 Task: Apply Heading 1 to the comment "Develop new Website" in the card.
Action: Mouse pressed left at (798, 236)
Screenshot: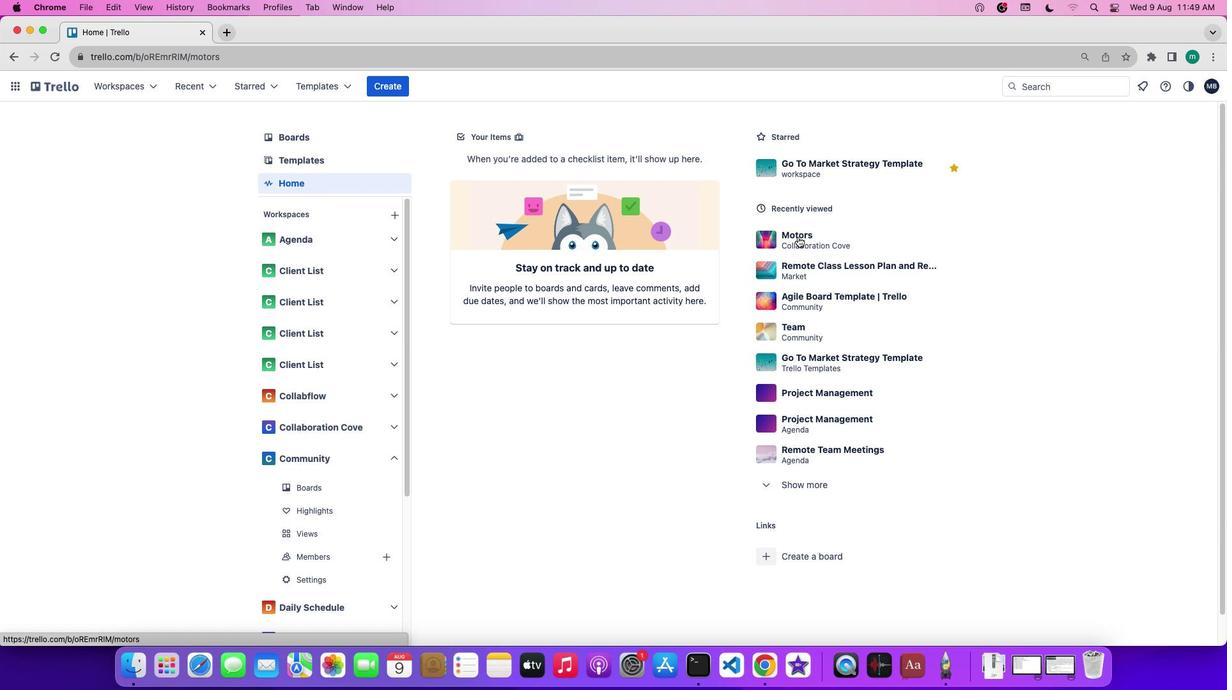 
Action: Mouse moved to (335, 436)
Screenshot: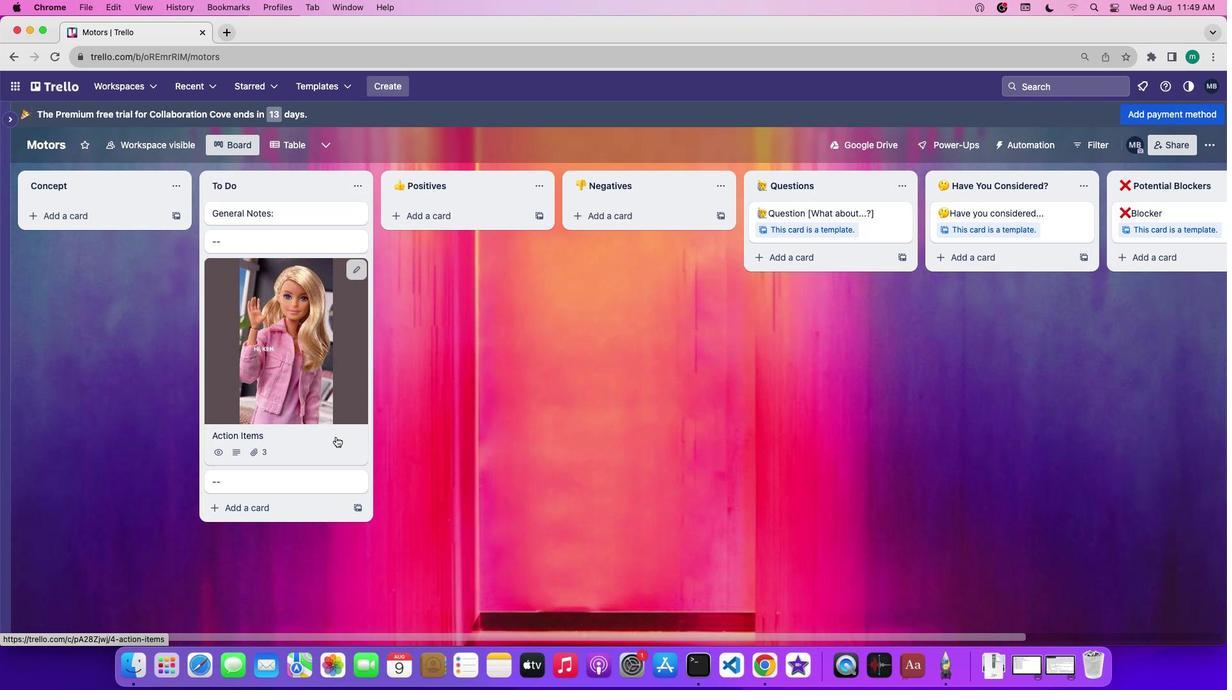 
Action: Mouse pressed left at (335, 436)
Screenshot: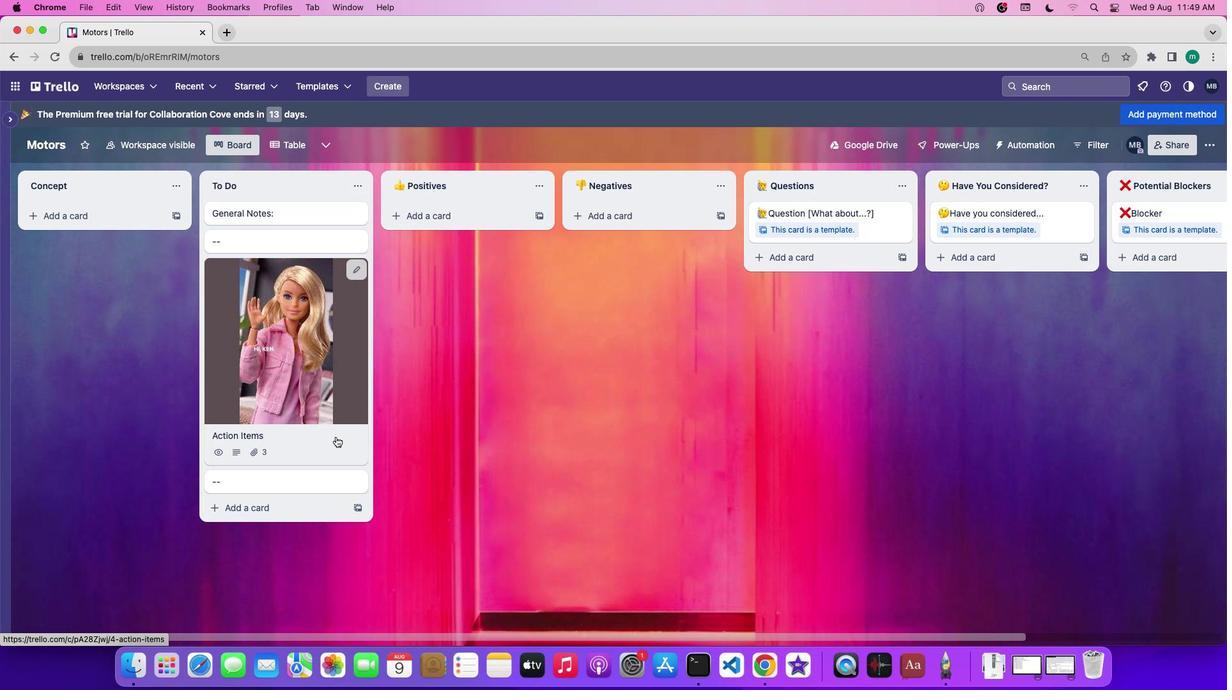 
Action: Mouse moved to (606, 481)
Screenshot: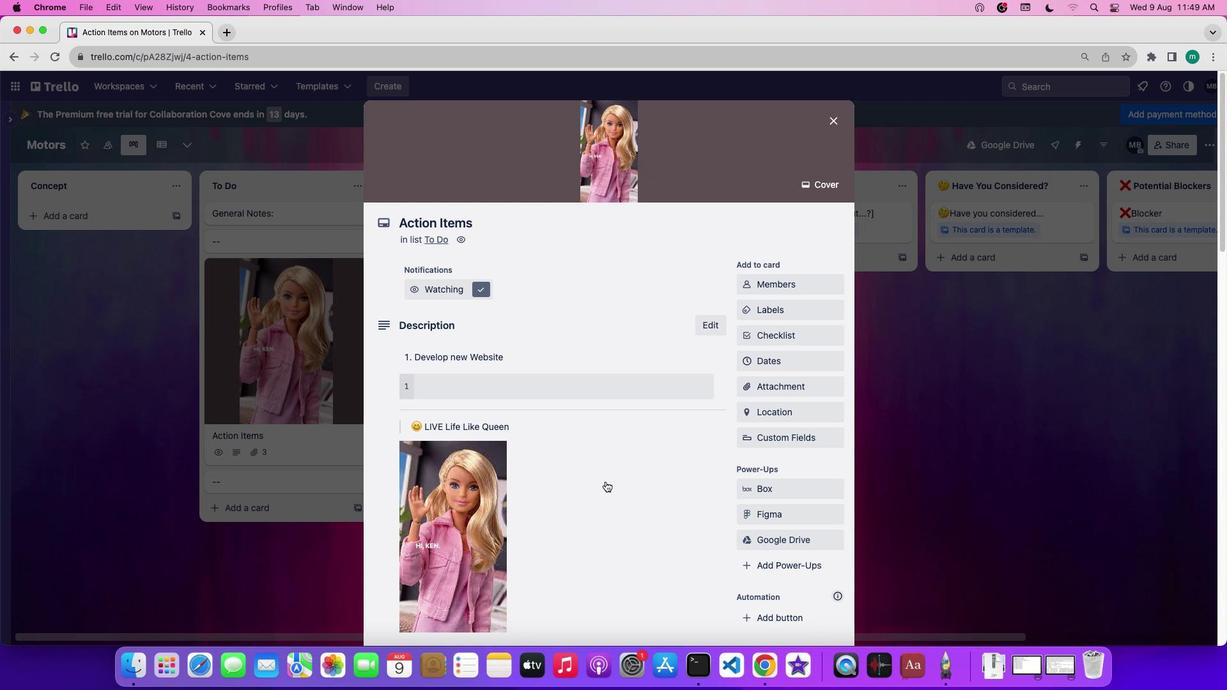 
Action: Mouse scrolled (606, 481) with delta (0, 0)
Screenshot: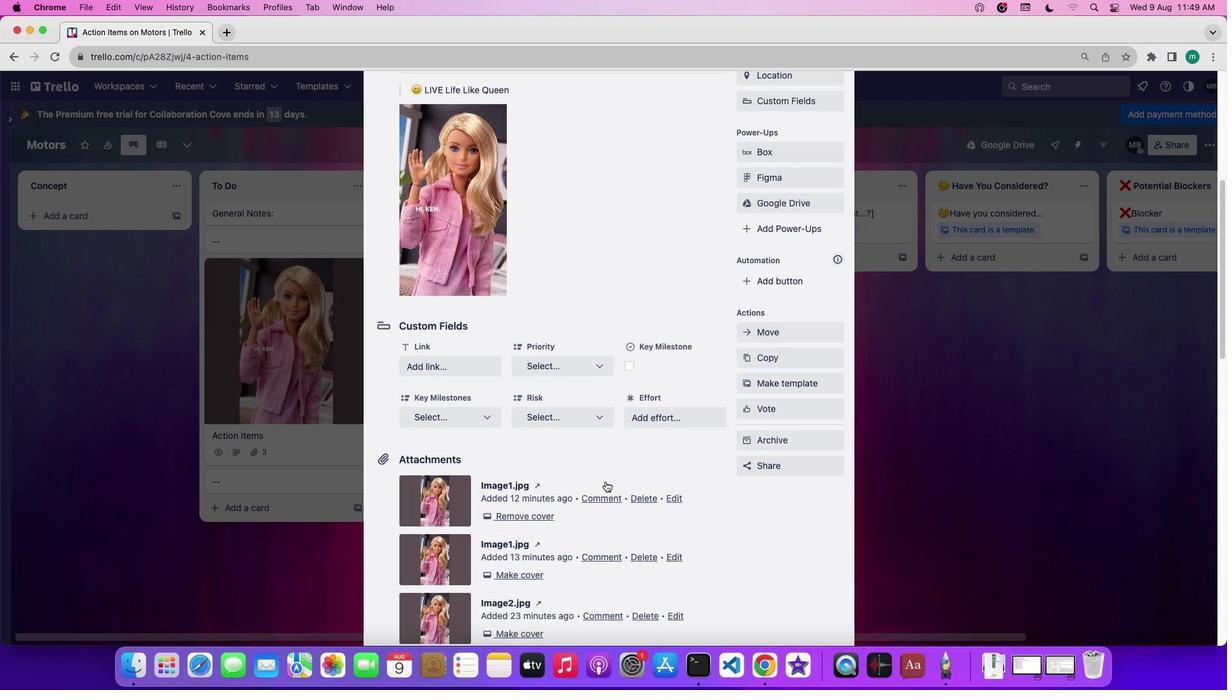 
Action: Mouse scrolled (606, 481) with delta (0, 0)
Screenshot: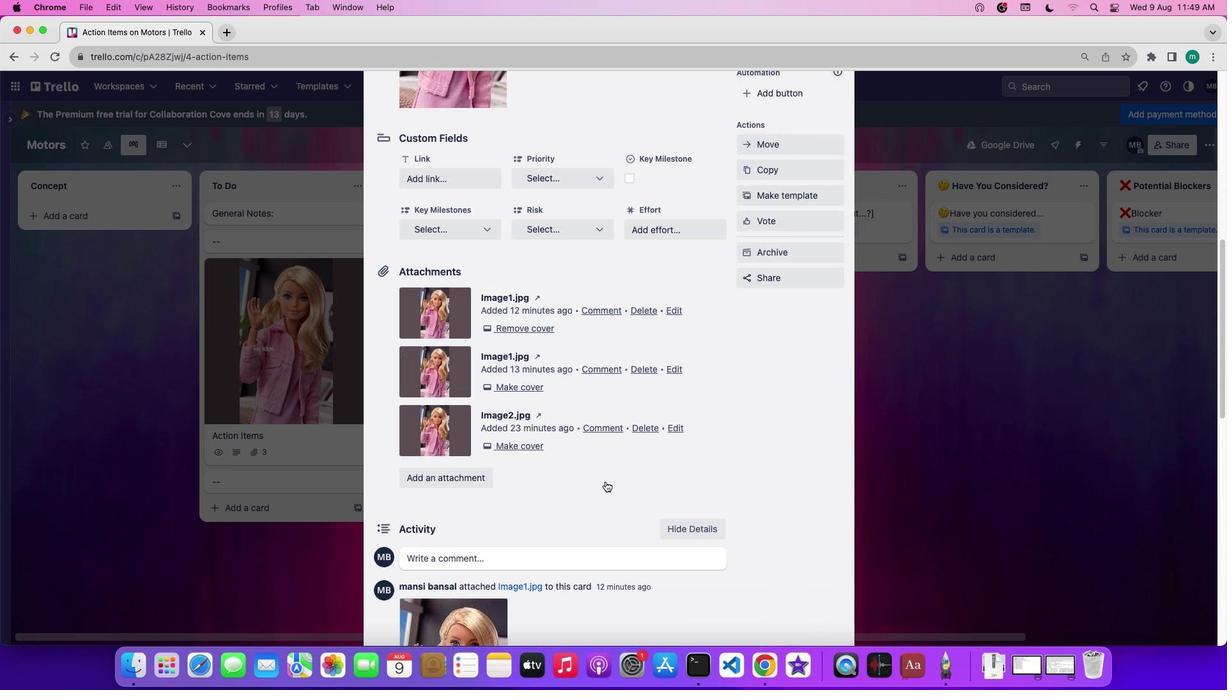 
Action: Mouse scrolled (606, 481) with delta (0, -1)
Screenshot: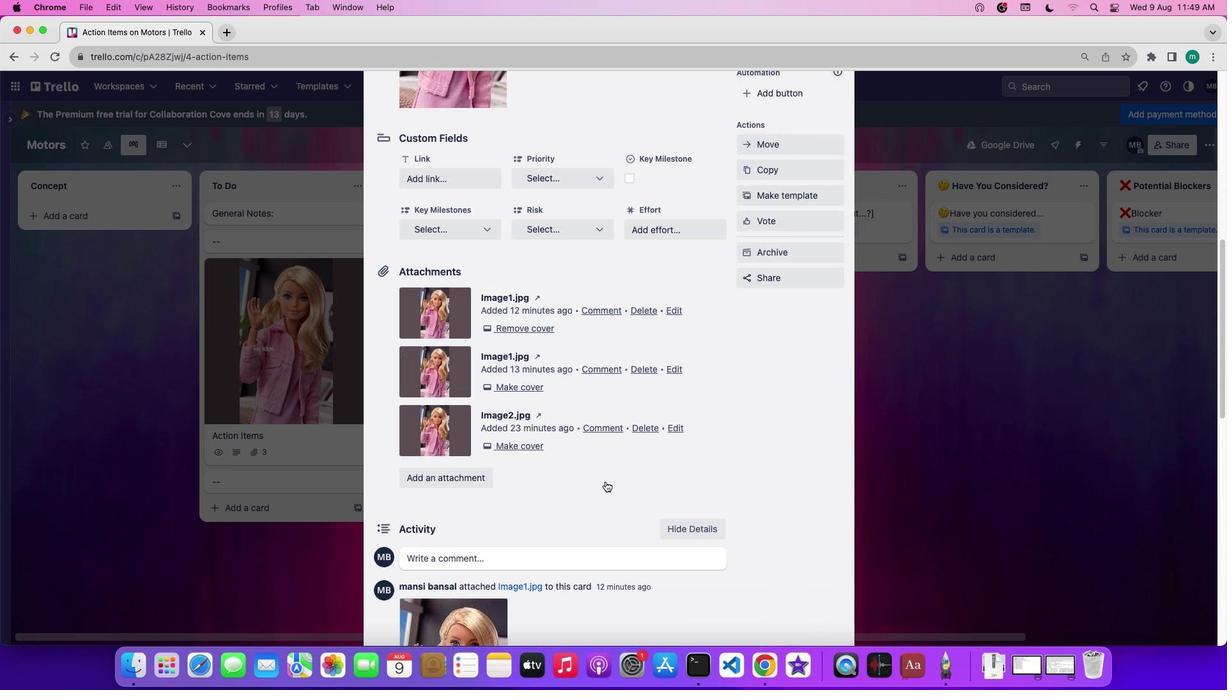 
Action: Mouse scrolled (606, 481) with delta (0, -3)
Screenshot: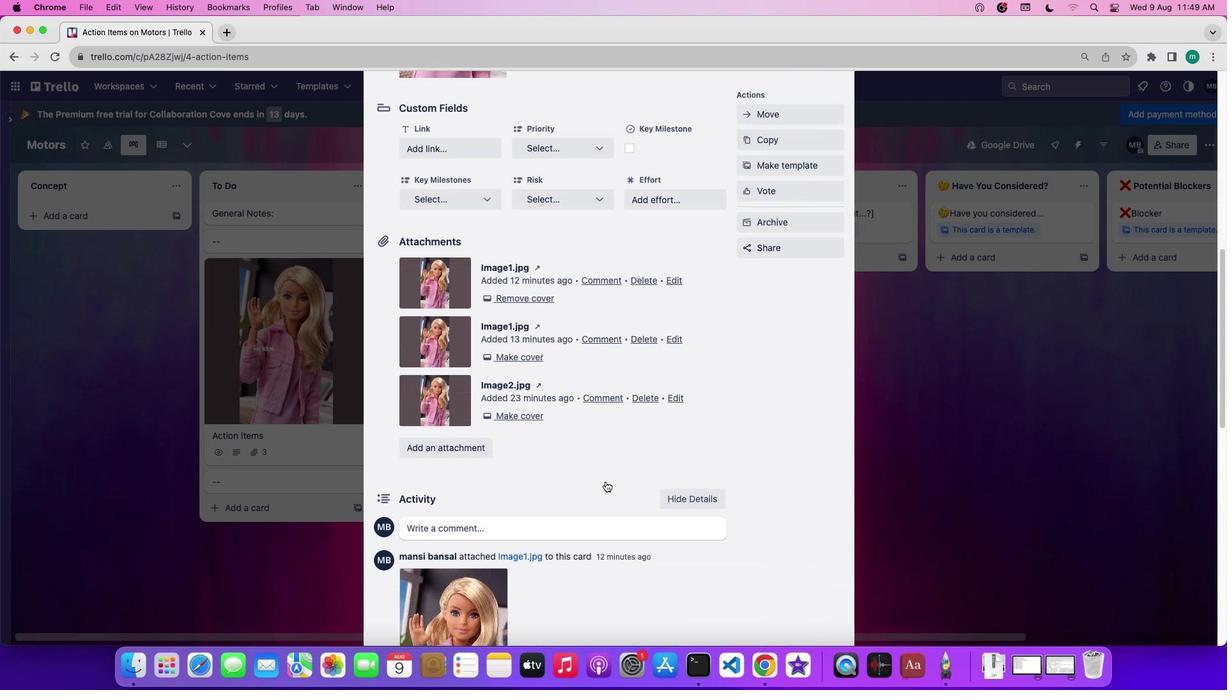 
Action: Mouse scrolled (606, 481) with delta (0, -3)
Screenshot: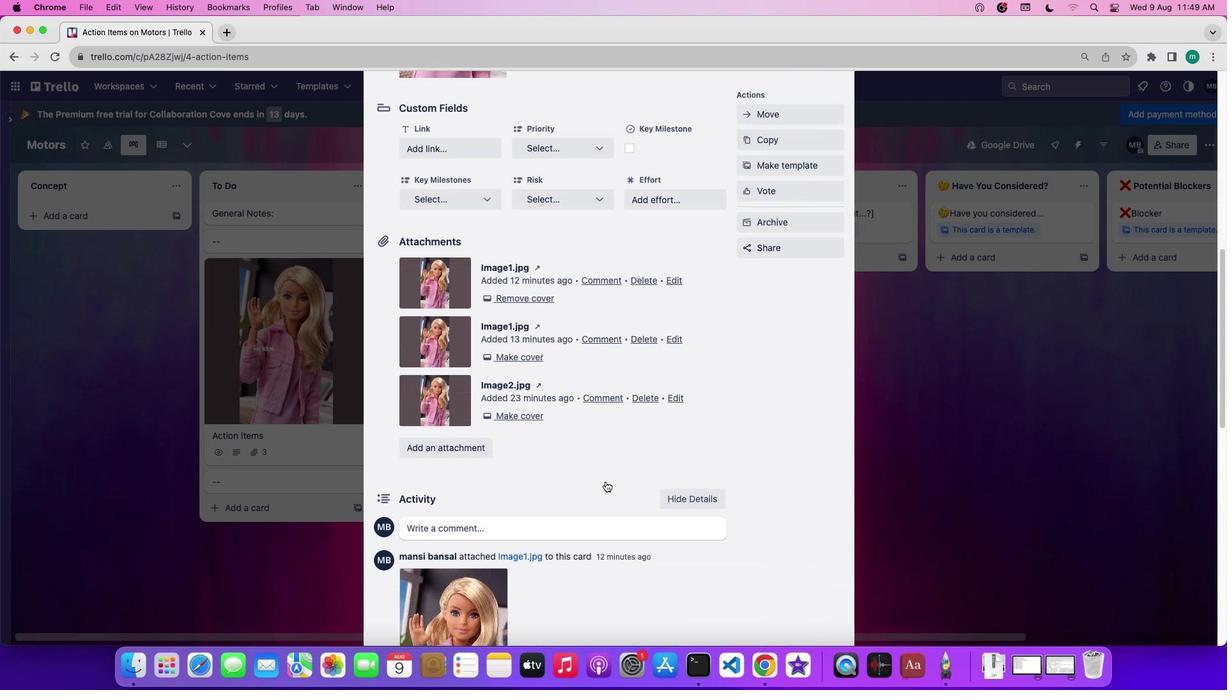 
Action: Mouse scrolled (606, 481) with delta (0, -3)
Screenshot: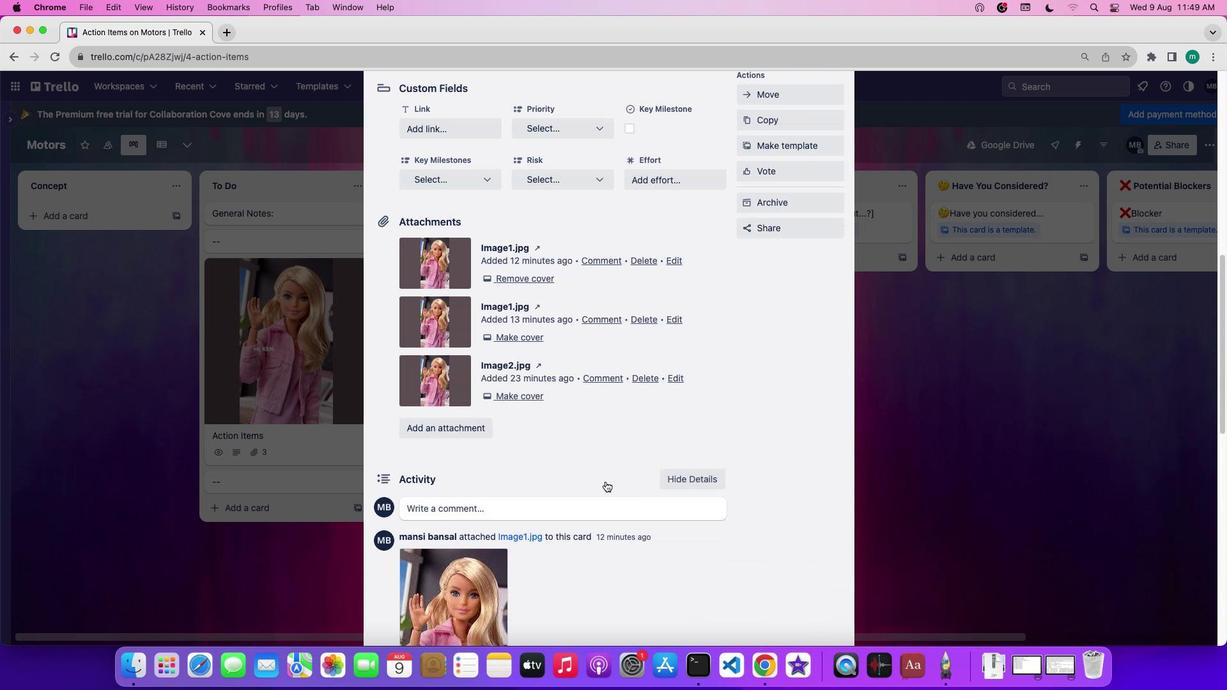 
Action: Mouse scrolled (606, 481) with delta (0, 0)
Screenshot: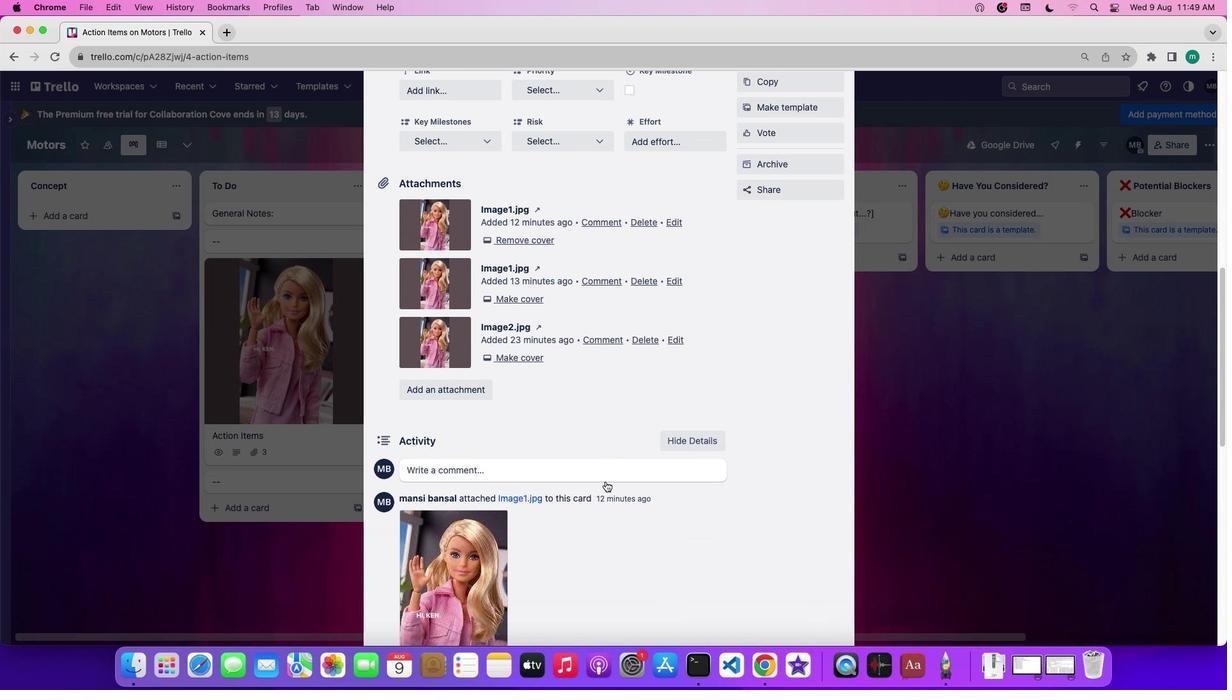 
Action: Mouse scrolled (606, 481) with delta (0, 0)
Screenshot: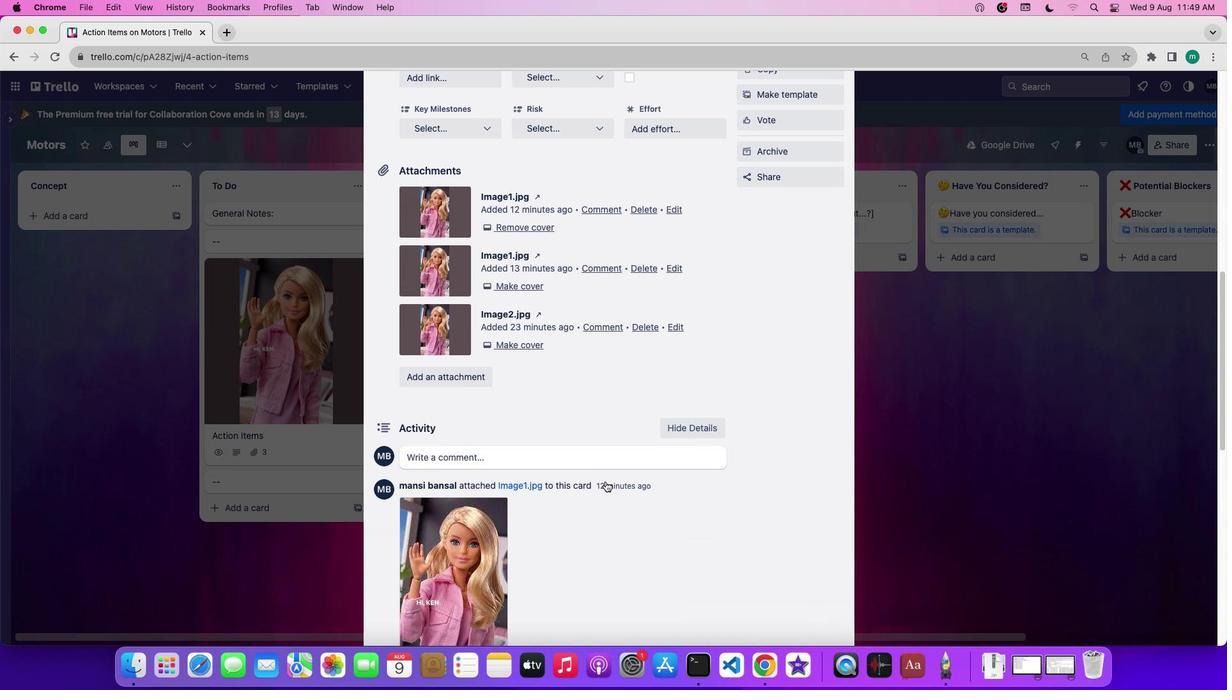 
Action: Mouse scrolled (606, 481) with delta (0, -1)
Screenshot: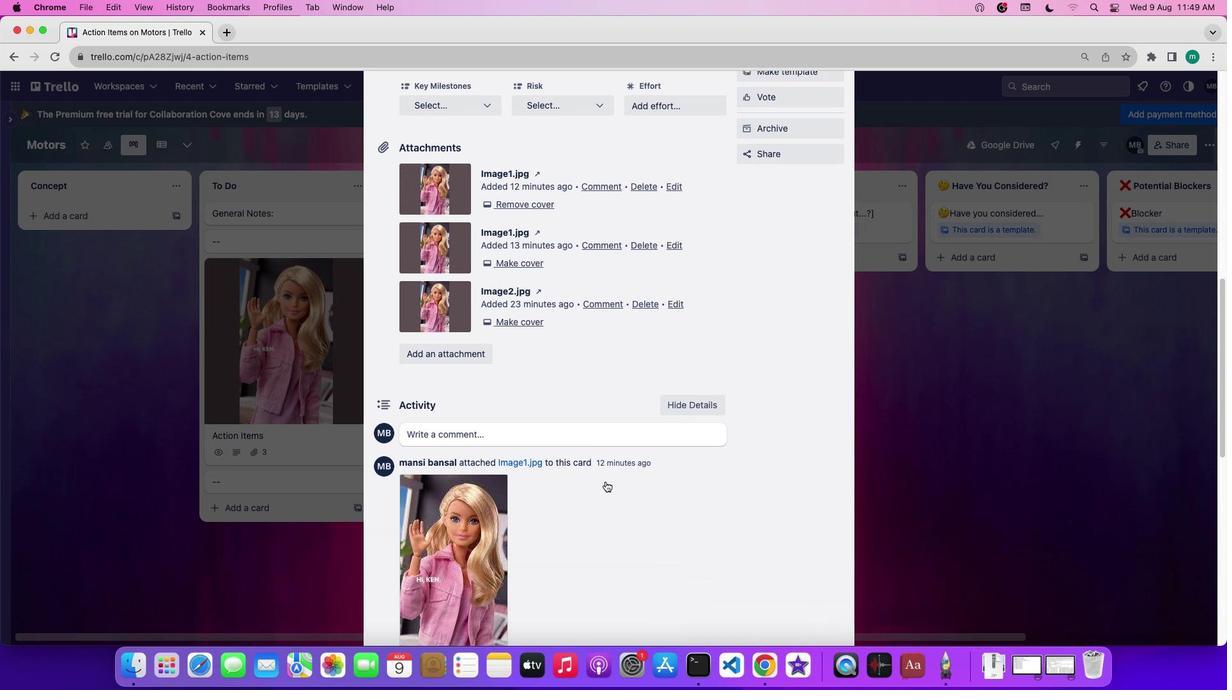 
Action: Mouse moved to (498, 412)
Screenshot: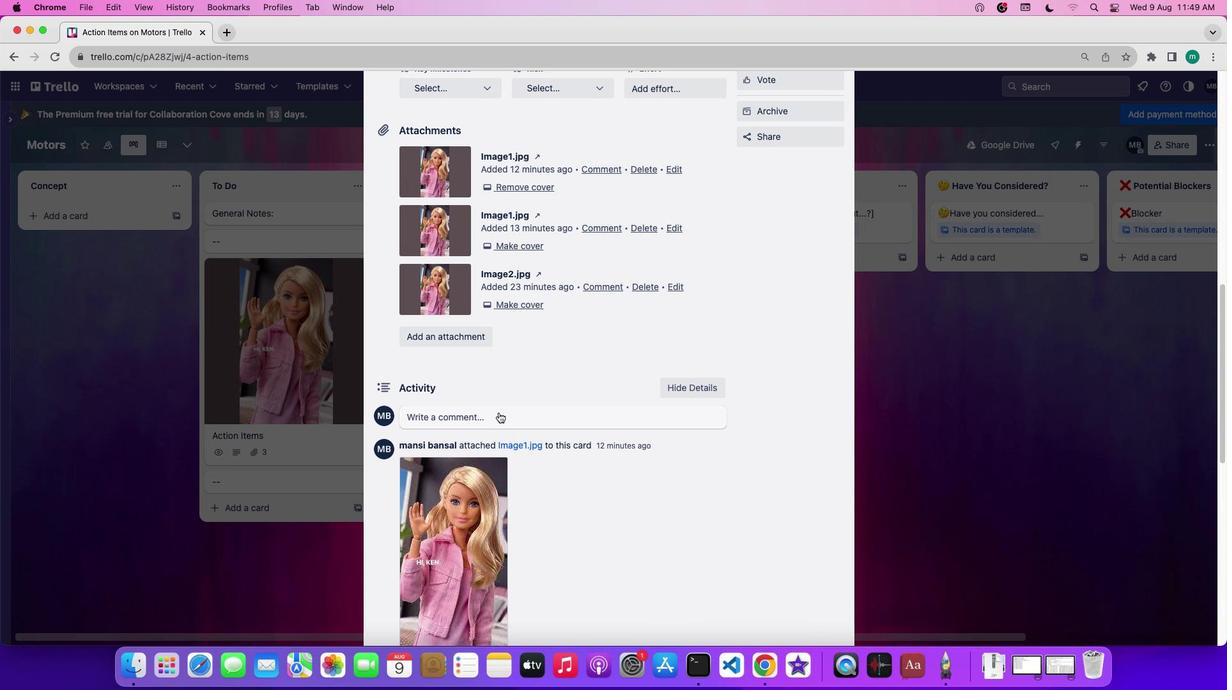 
Action: Mouse pressed left at (498, 412)
Screenshot: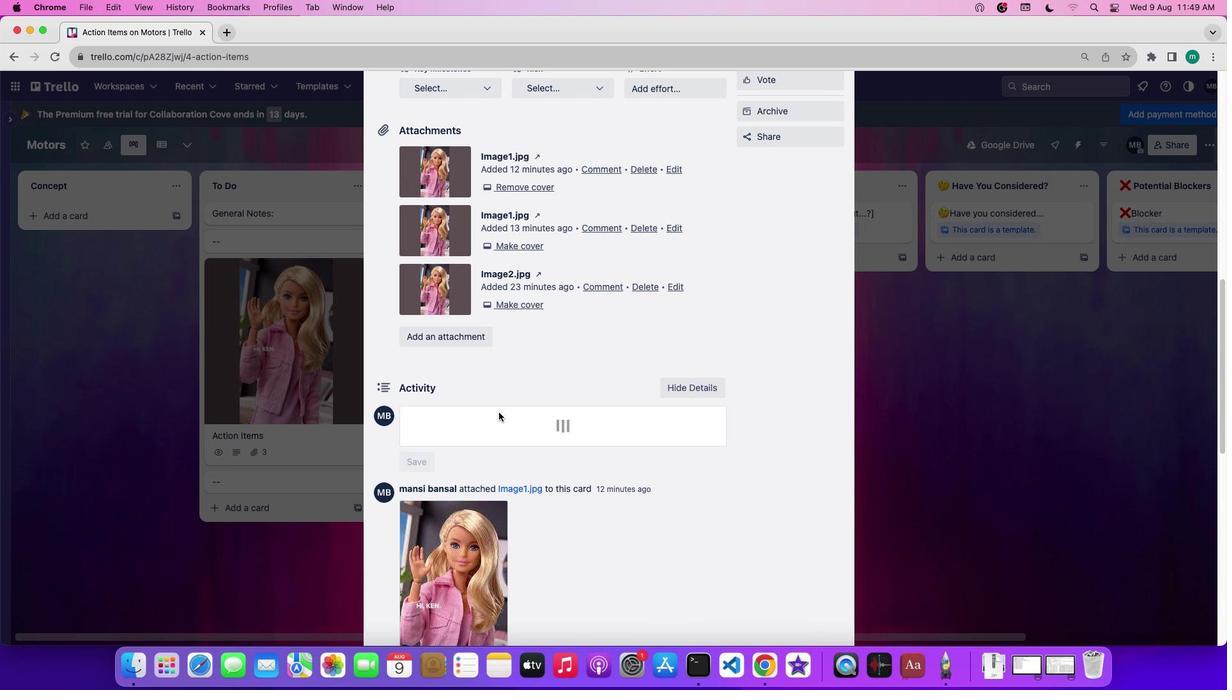 
Action: Mouse moved to (420, 418)
Screenshot: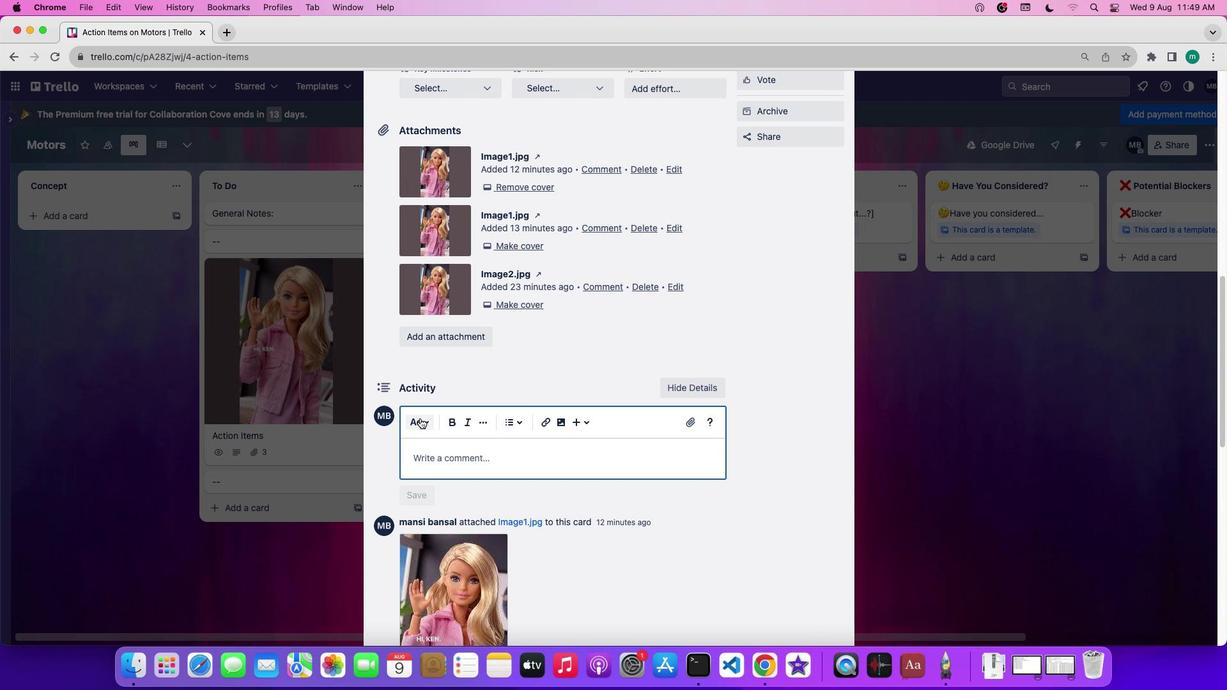 
Action: Mouse pressed left at (420, 418)
Screenshot: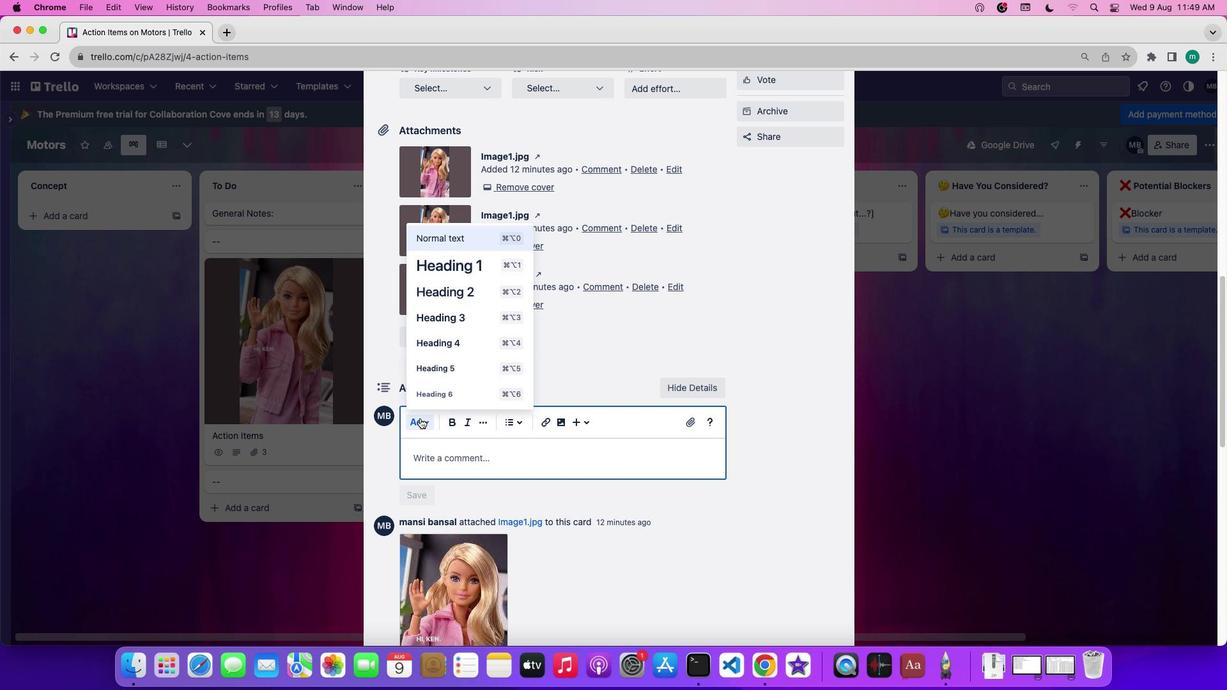 
Action: Mouse moved to (465, 263)
Screenshot: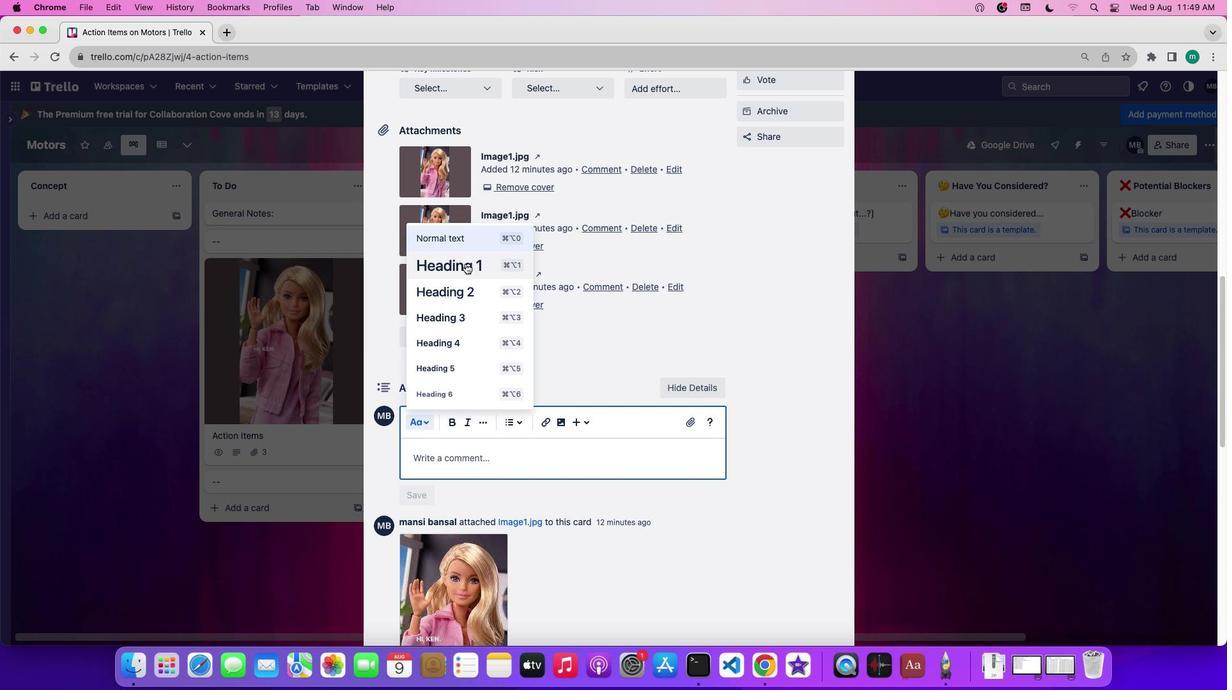 
Action: Mouse pressed left at (465, 263)
Screenshot: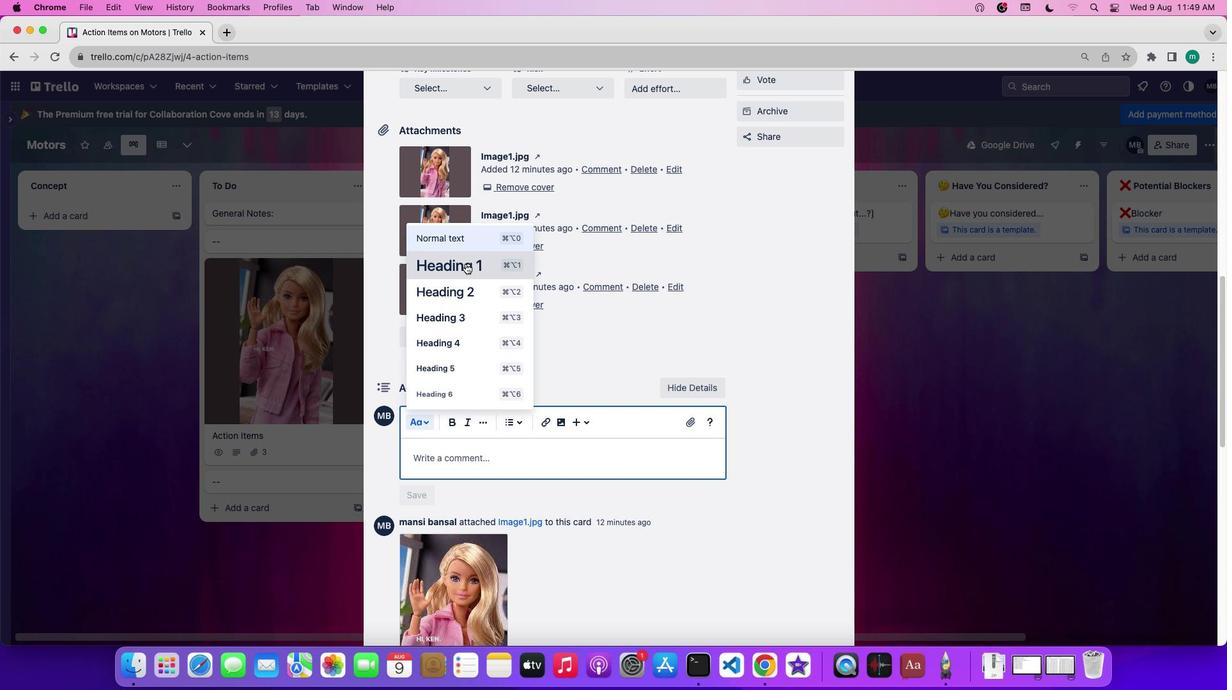 
Action: Mouse moved to (464, 464)
Screenshot: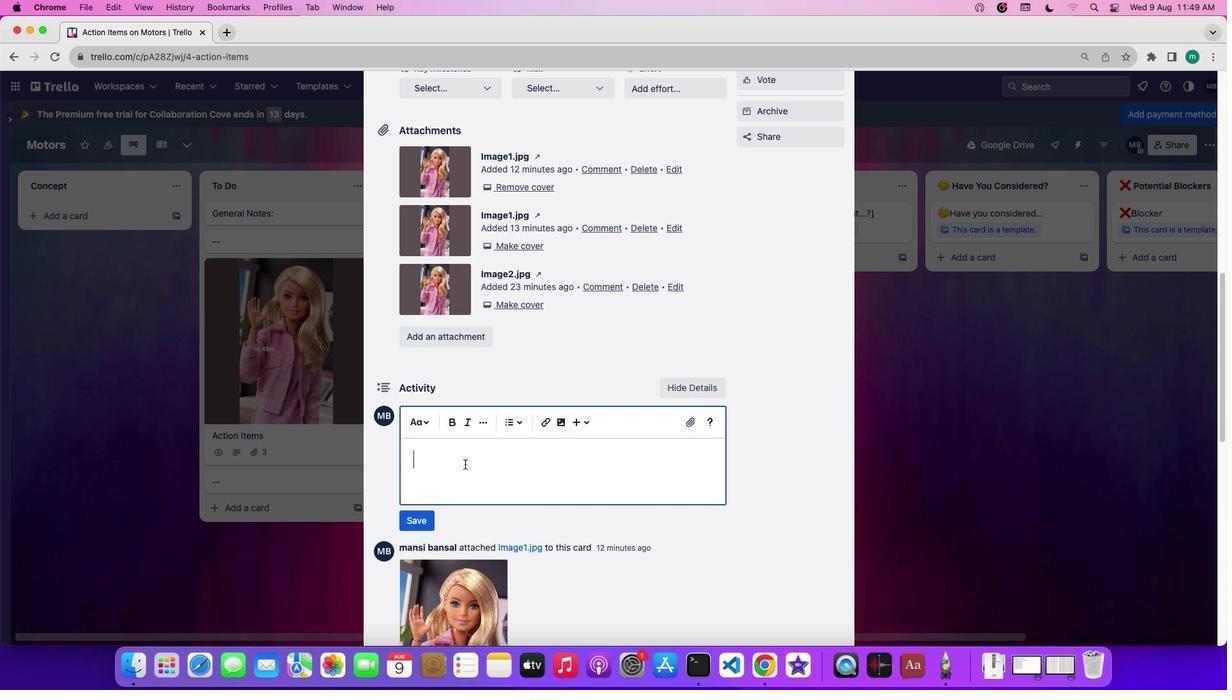 
Action: Mouse pressed left at (464, 464)
Screenshot: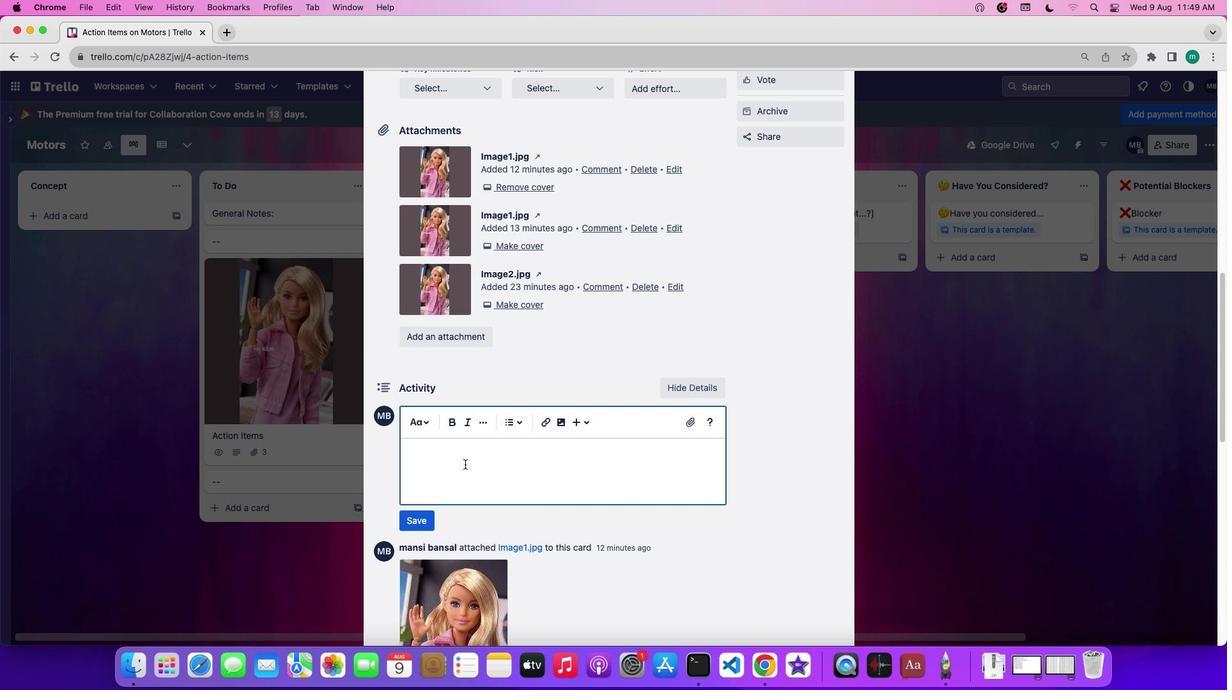 
Action: Mouse moved to (465, 463)
Screenshot: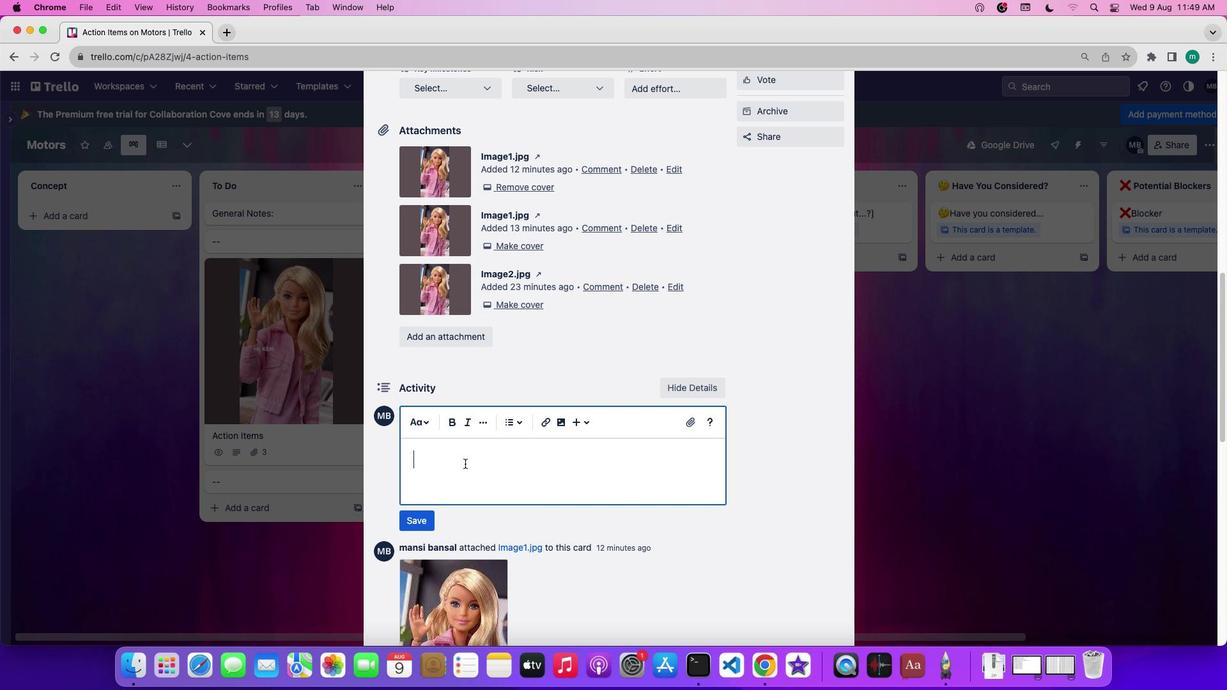 
Action: Key pressed Key.shift'D''e''v''e''l''o''p'Key.space'n''e''w'Key.spaceKey.shift'W''e''b''s''i''t''e'
Screenshot: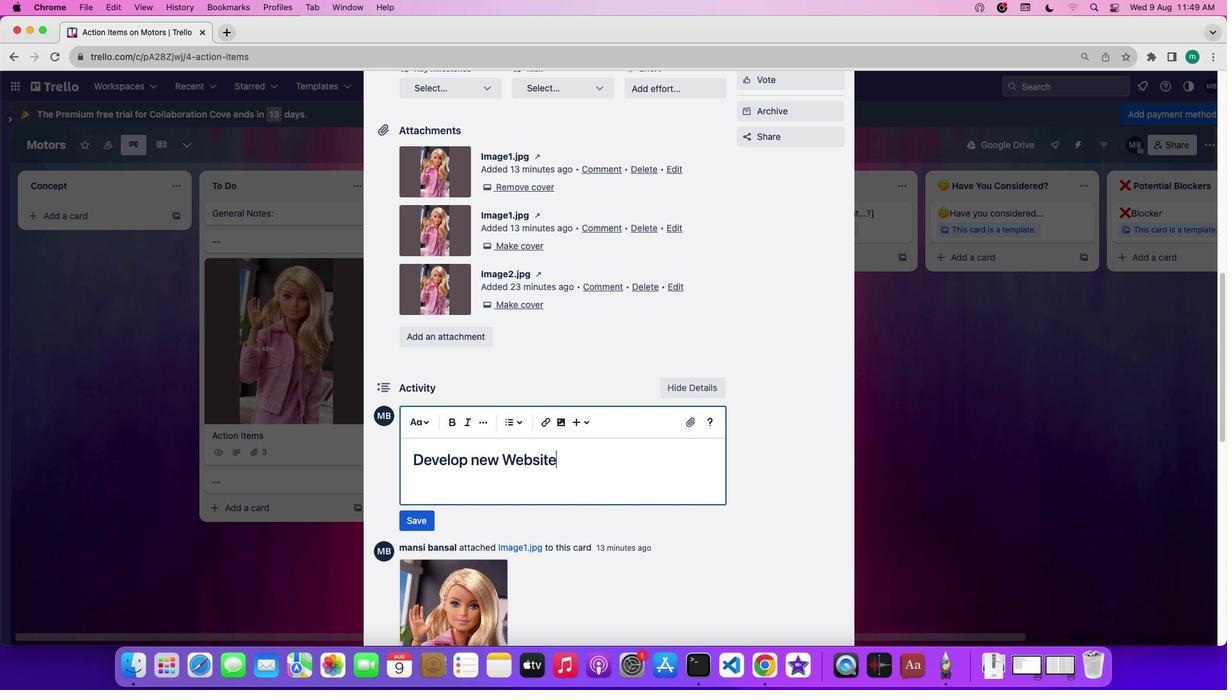 
